 Task: Duplicate the selected line.
Action: Mouse moved to (300, 228)
Screenshot: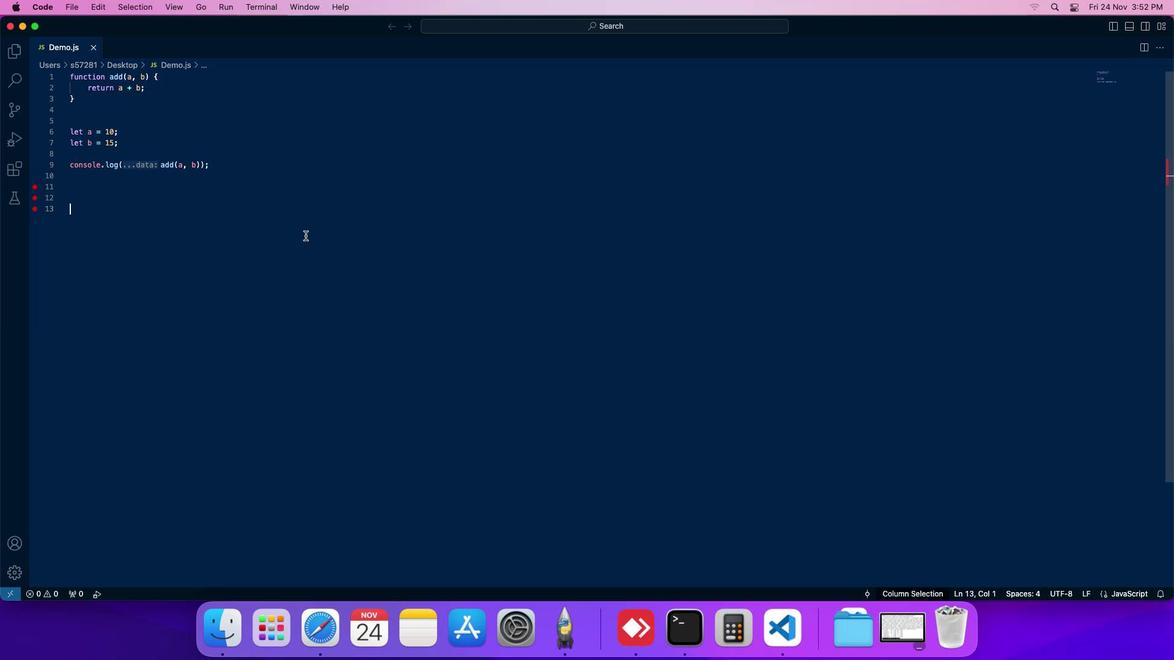 
Action: Mouse pressed left at (300, 228)
Screenshot: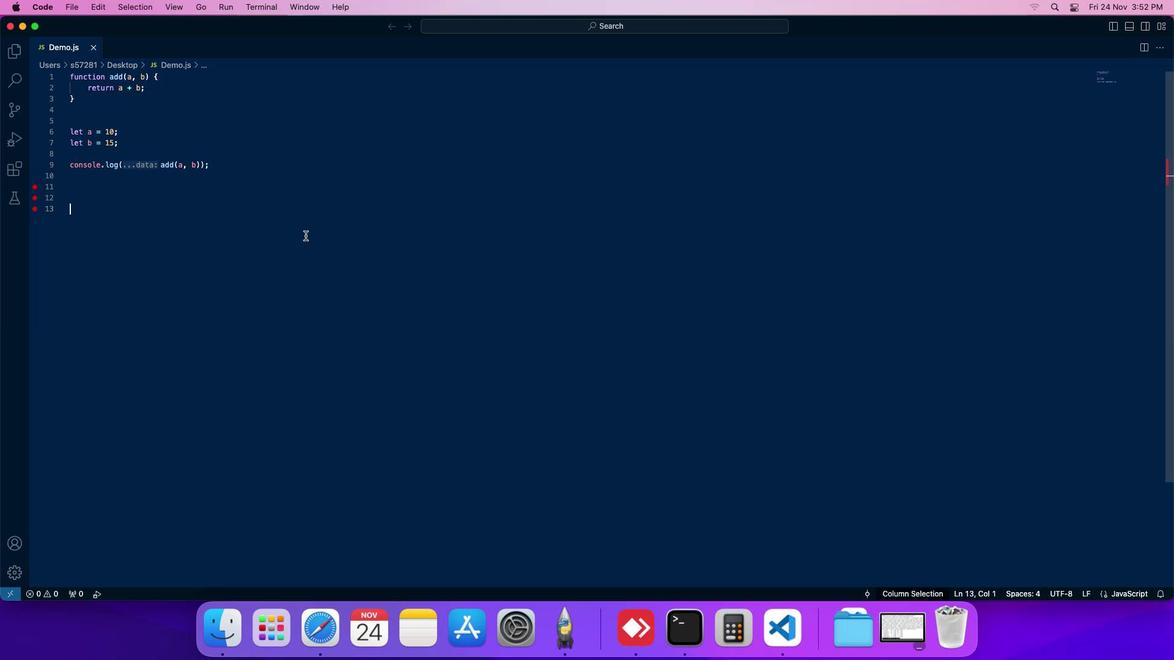 
Action: Mouse moved to (160, 62)
Screenshot: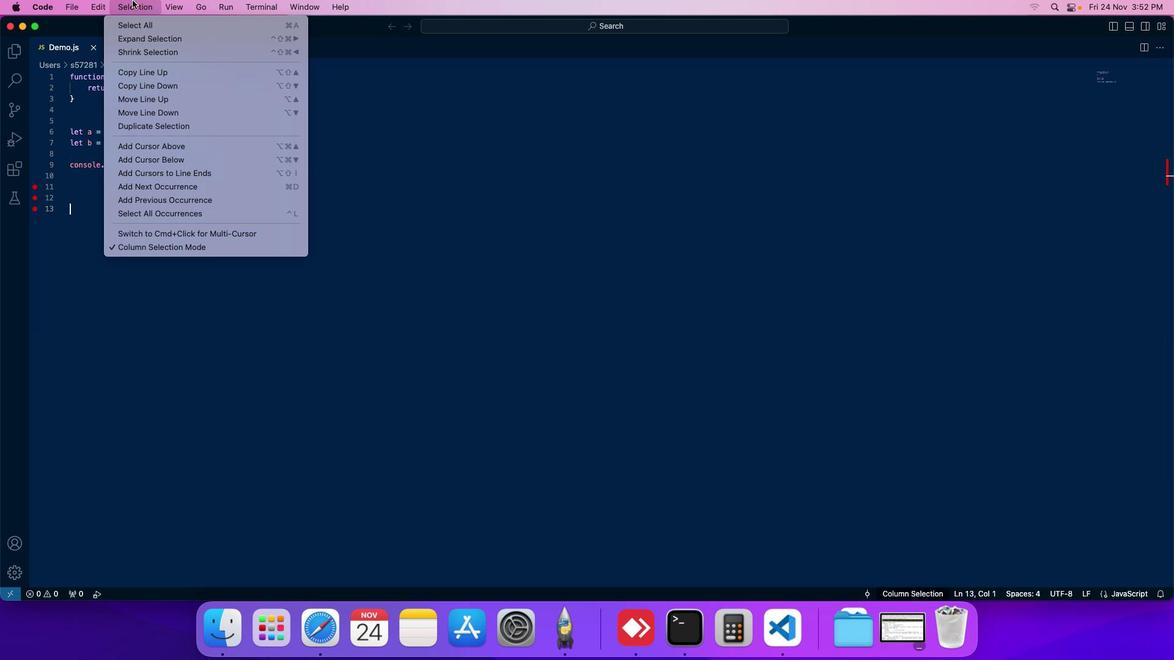 
Action: Mouse pressed left at (160, 62)
Screenshot: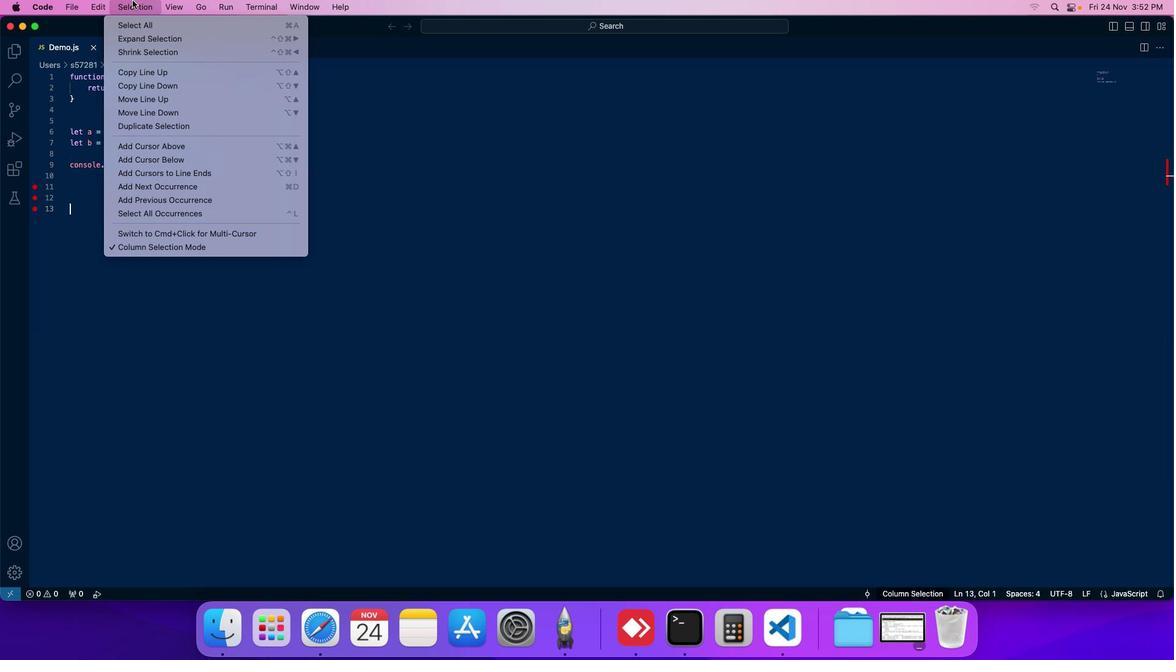 
Action: Mouse moved to (169, 126)
Screenshot: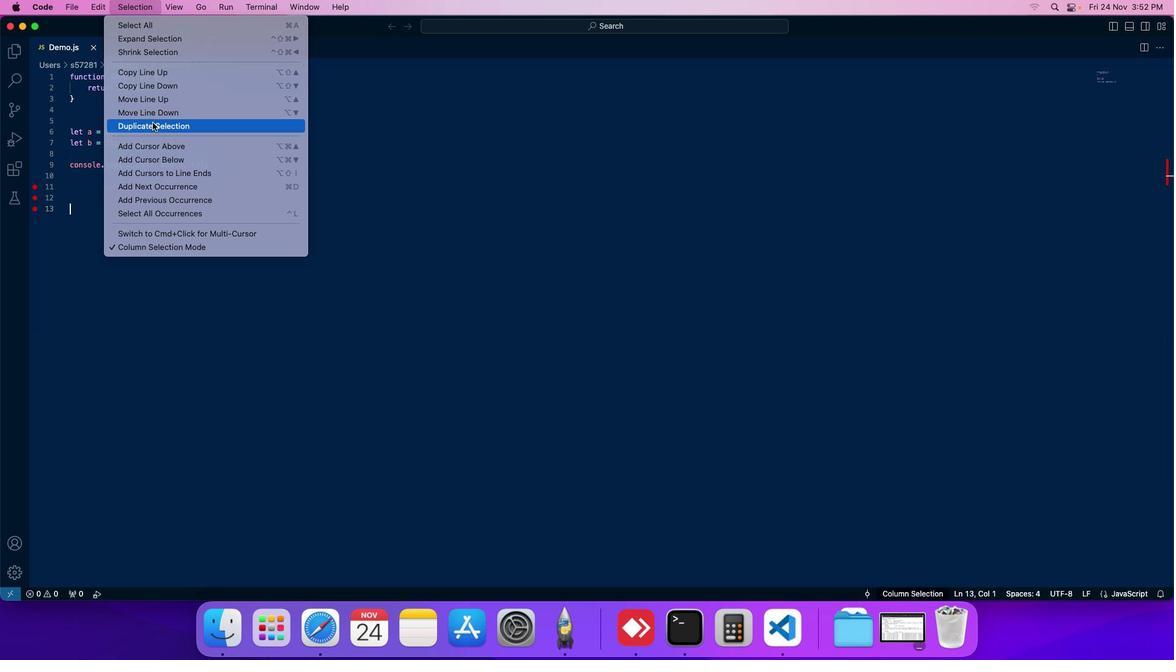 
Action: Mouse pressed left at (169, 126)
Screenshot: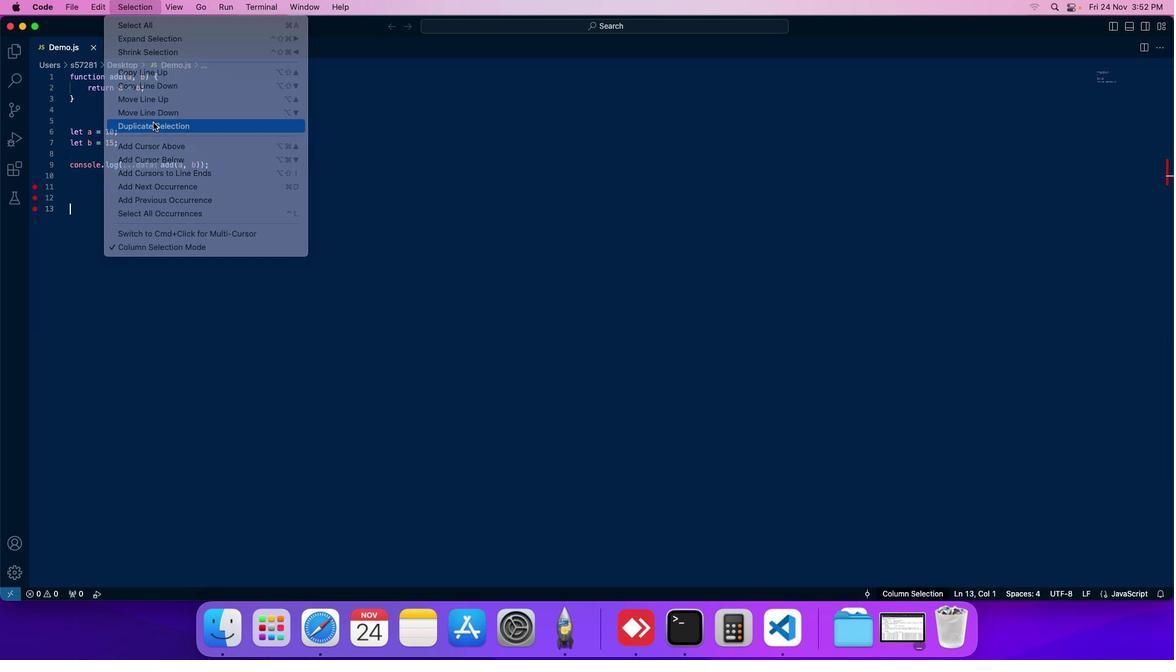 
Action: Mouse moved to (193, 192)
Screenshot: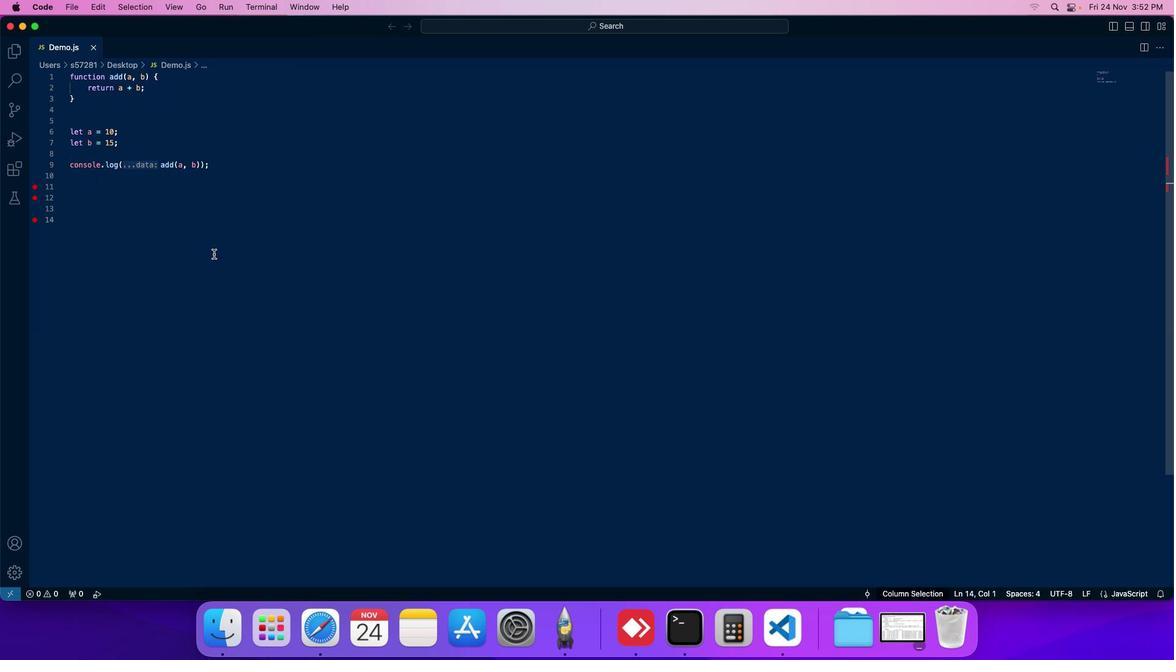 
